 Task: Look for properties with 4 bedrooms.
Action: Mouse moved to (954, 135)
Screenshot: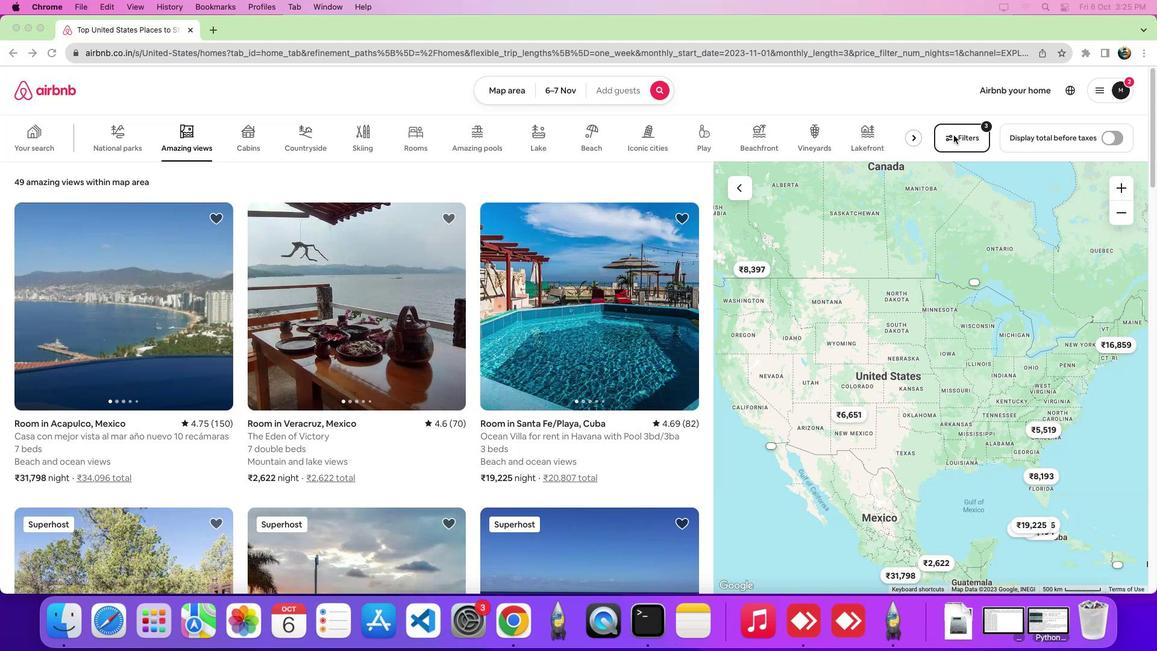 
Action: Mouse pressed left at (954, 135)
Screenshot: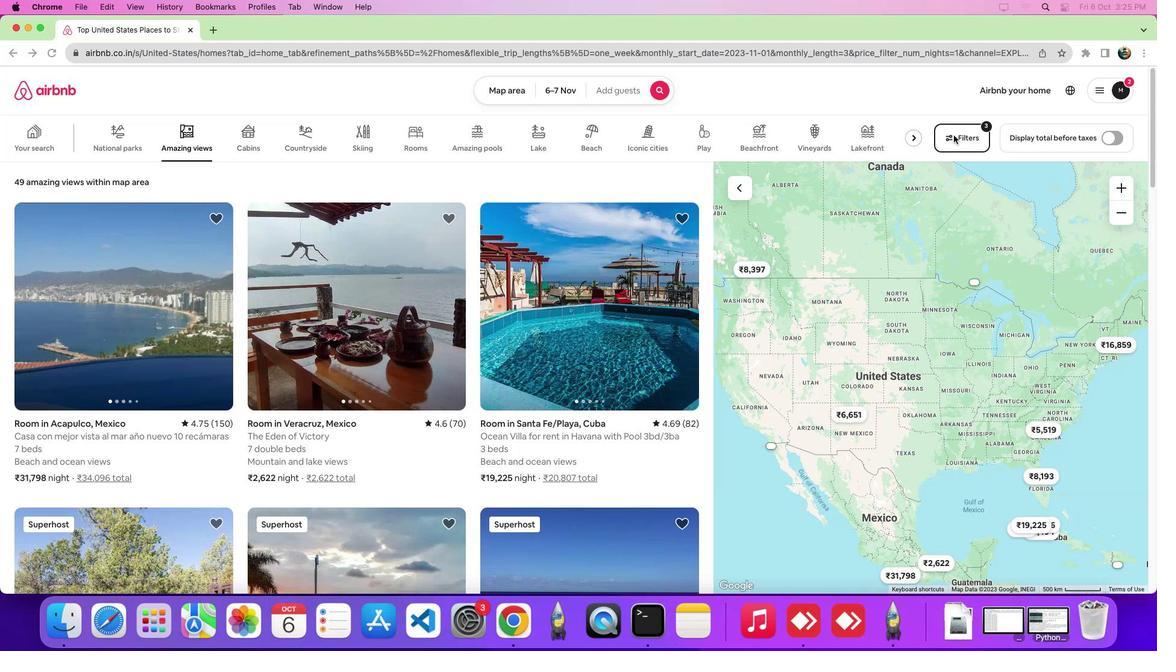 
Action: Mouse moved to (954, 135)
Screenshot: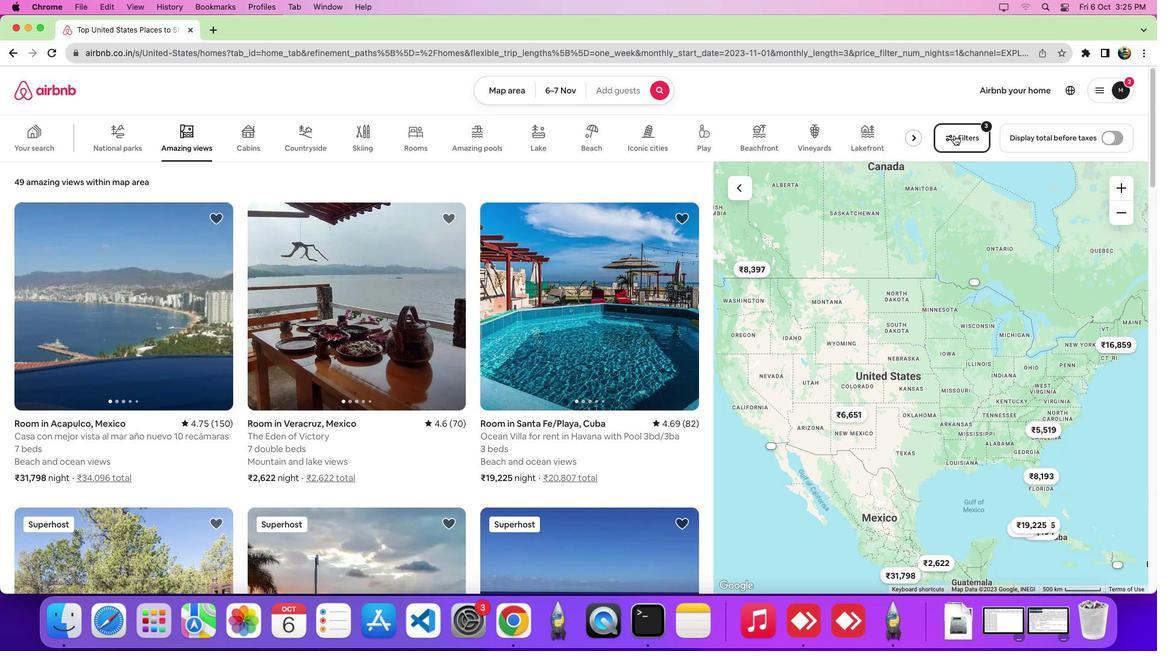 
Action: Mouse pressed left at (954, 135)
Screenshot: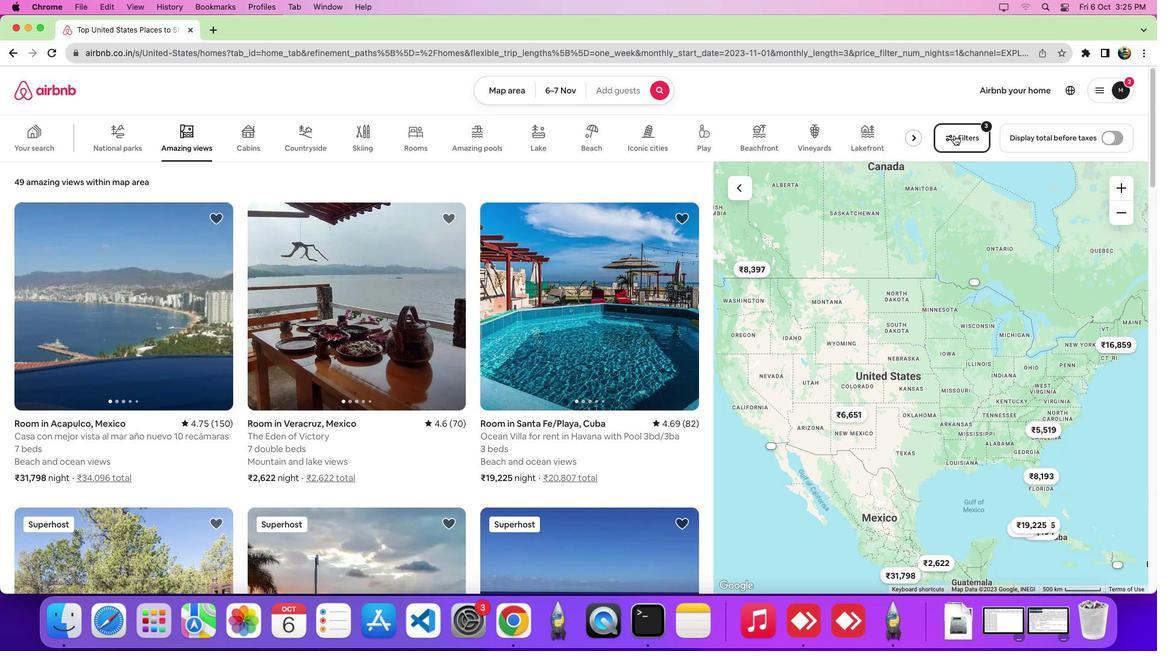 
Action: Mouse moved to (597, 215)
Screenshot: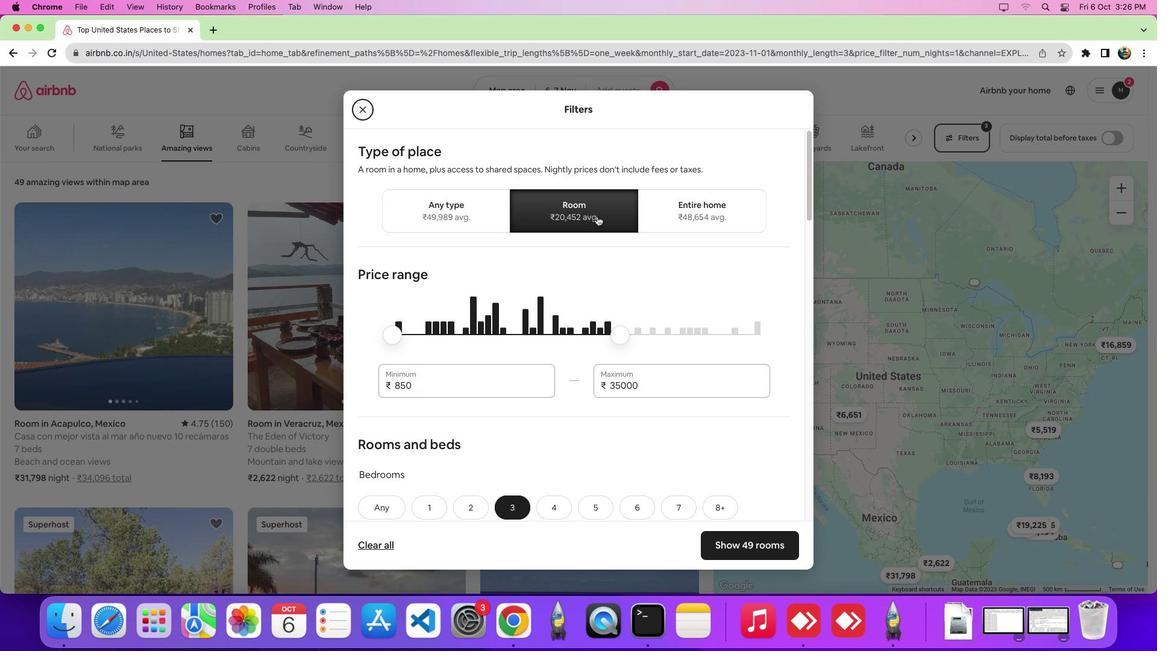 
Action: Mouse pressed left at (597, 215)
Screenshot: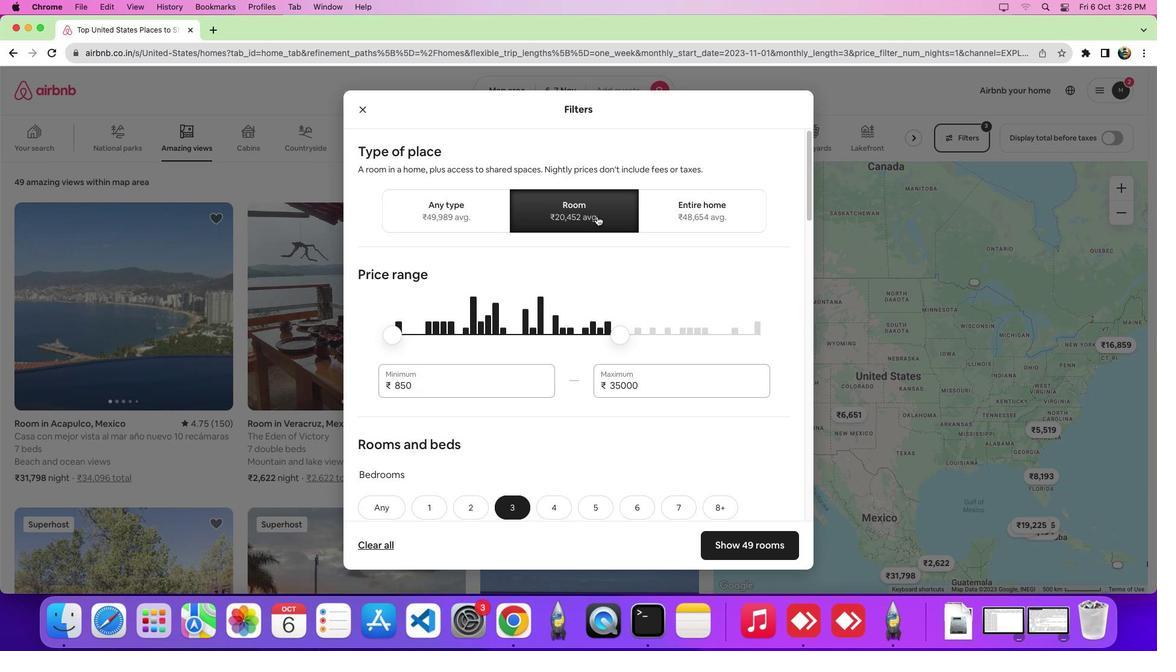 
Action: Mouse scrolled (597, 215) with delta (0, 0)
Screenshot: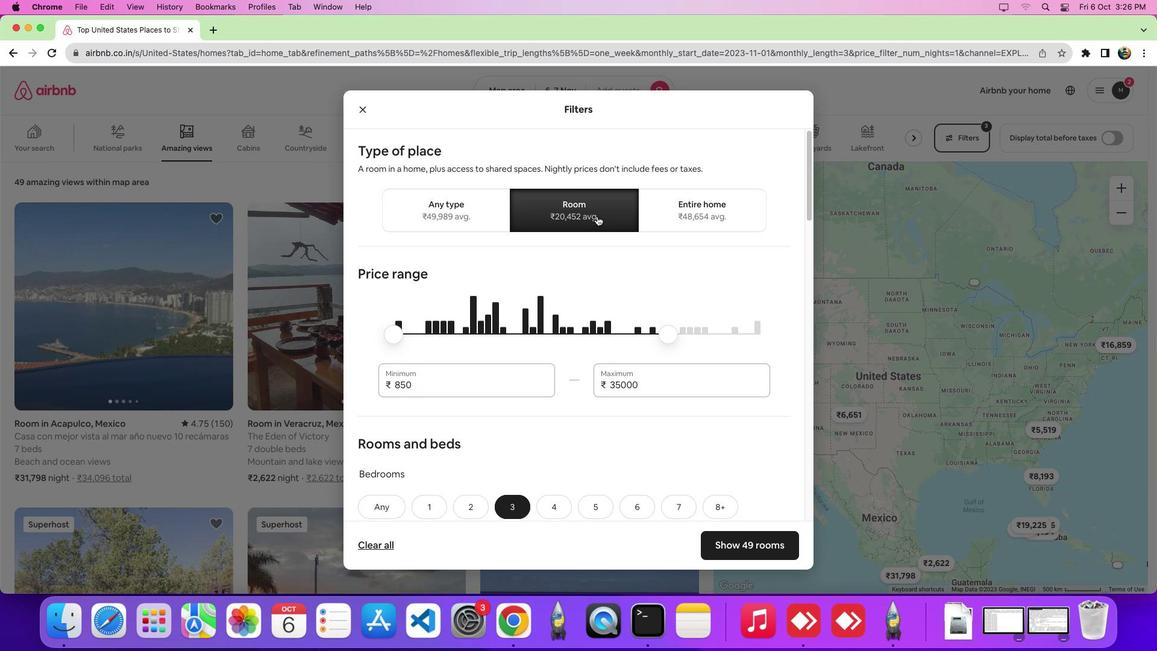 
Action: Mouse scrolled (597, 215) with delta (0, 0)
Screenshot: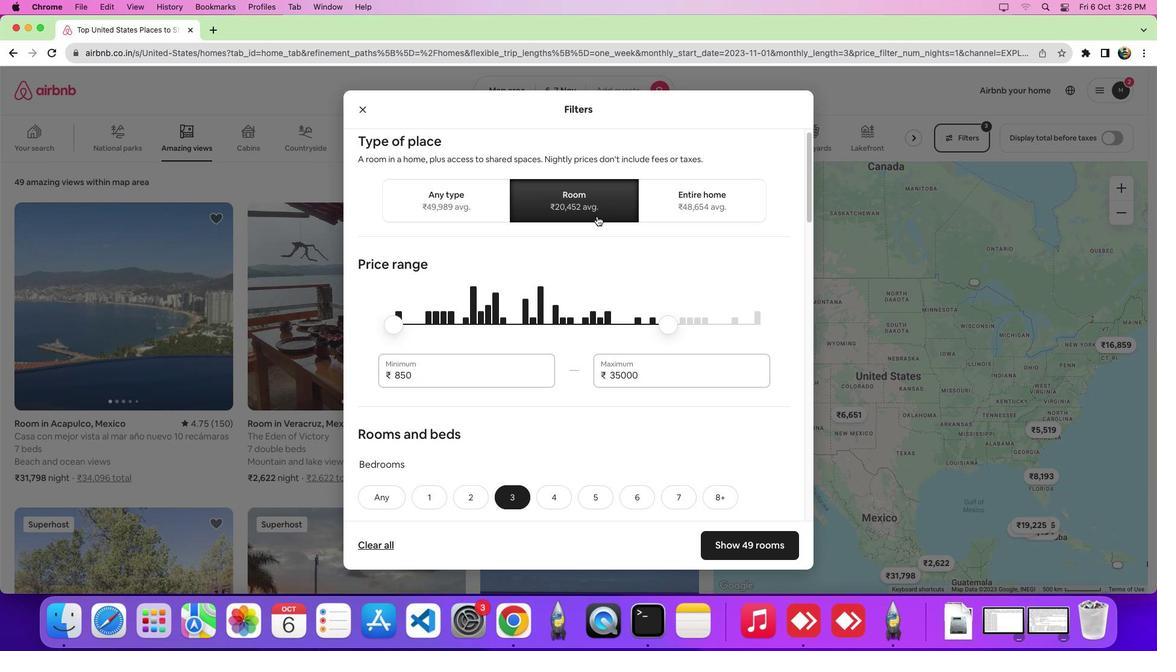 
Action: Mouse scrolled (597, 215) with delta (0, -2)
Screenshot: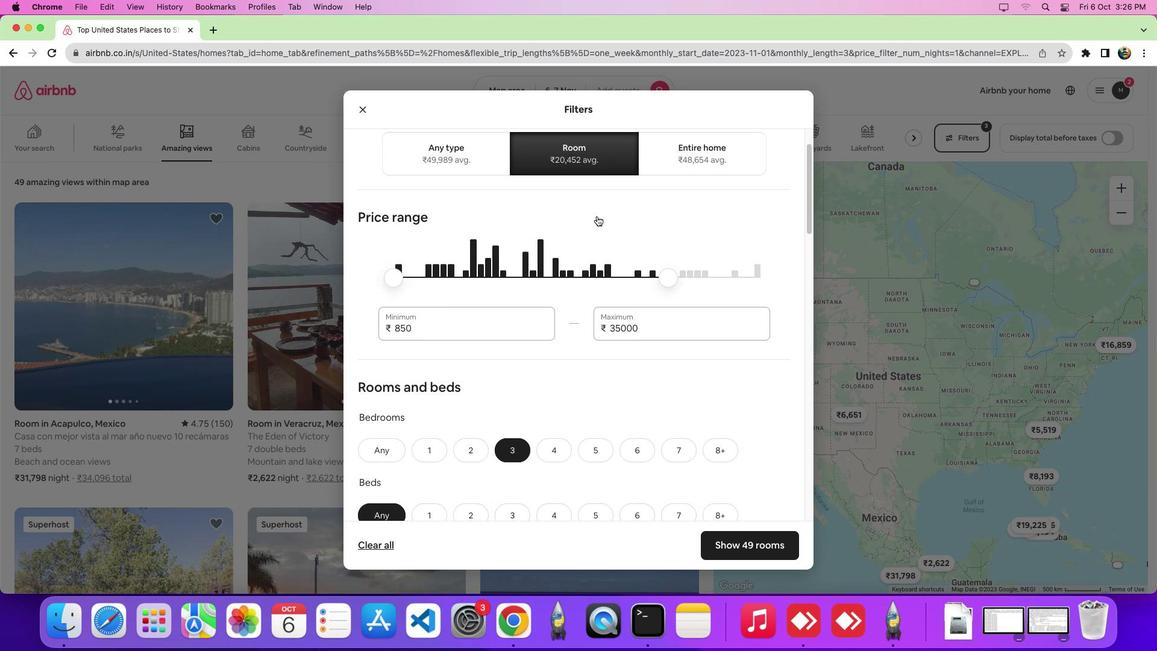 
Action: Mouse scrolled (597, 215) with delta (0, 0)
Screenshot: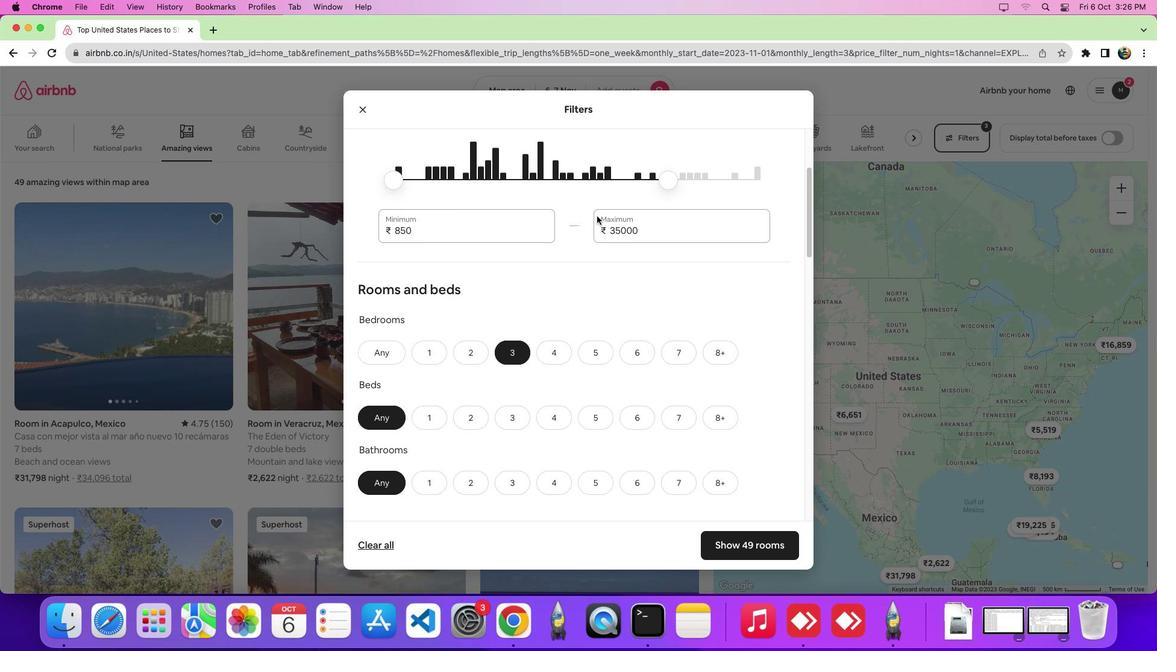 
Action: Mouse scrolled (597, 215) with delta (0, 0)
Screenshot: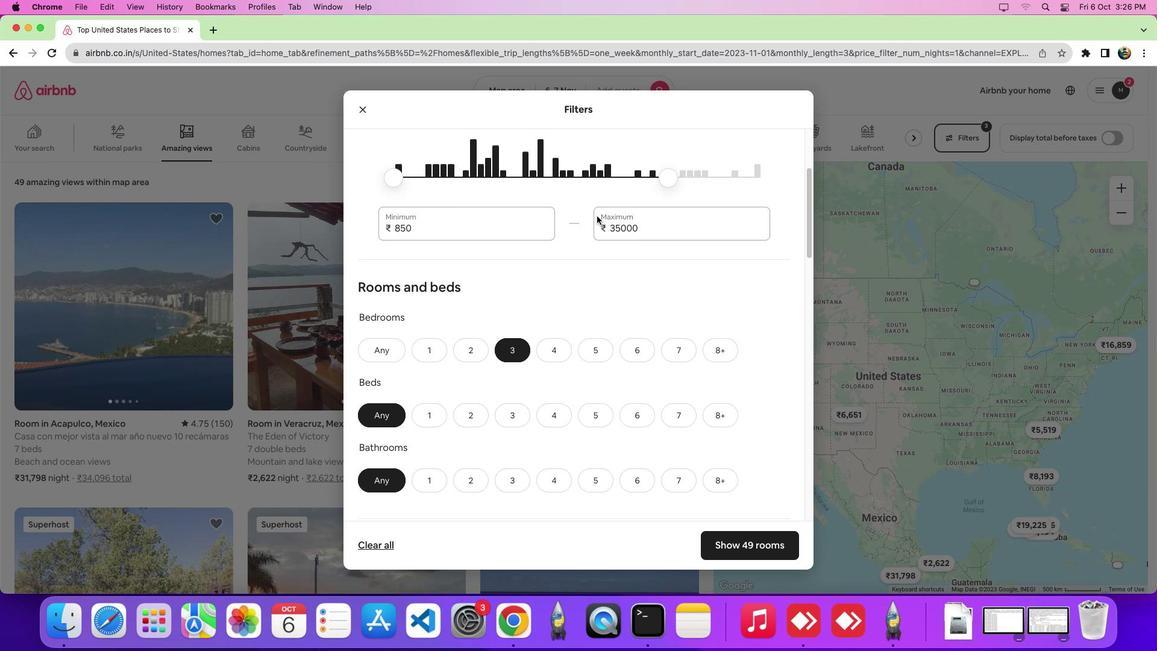 
Action: Mouse moved to (556, 331)
Screenshot: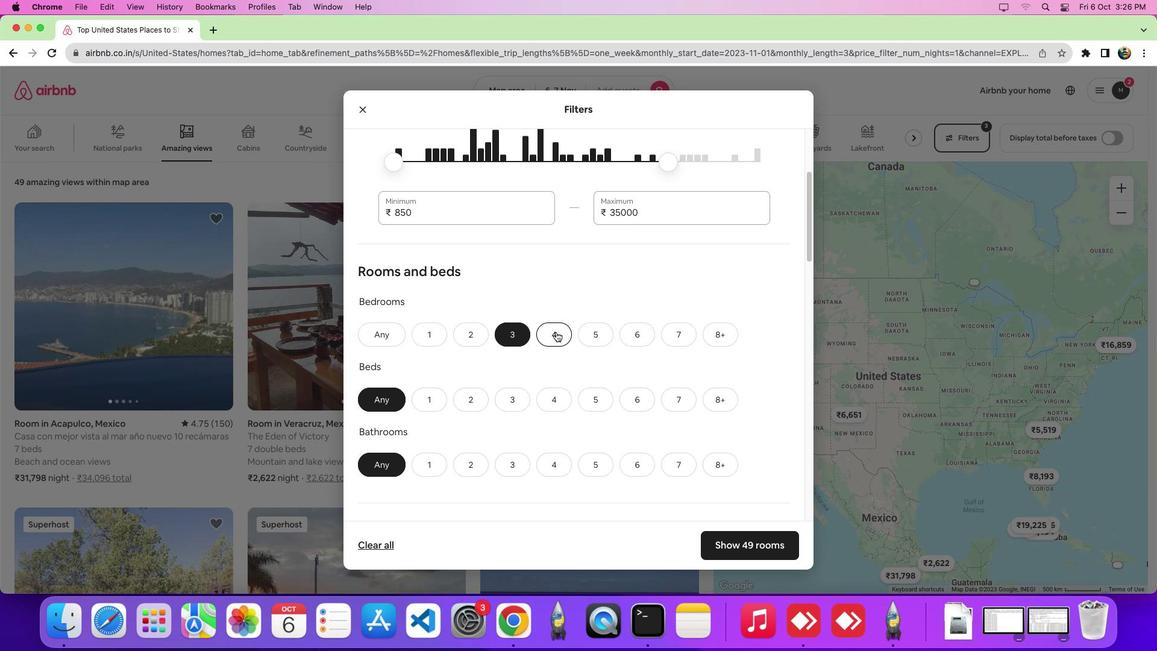 
Action: Mouse pressed left at (556, 331)
Screenshot: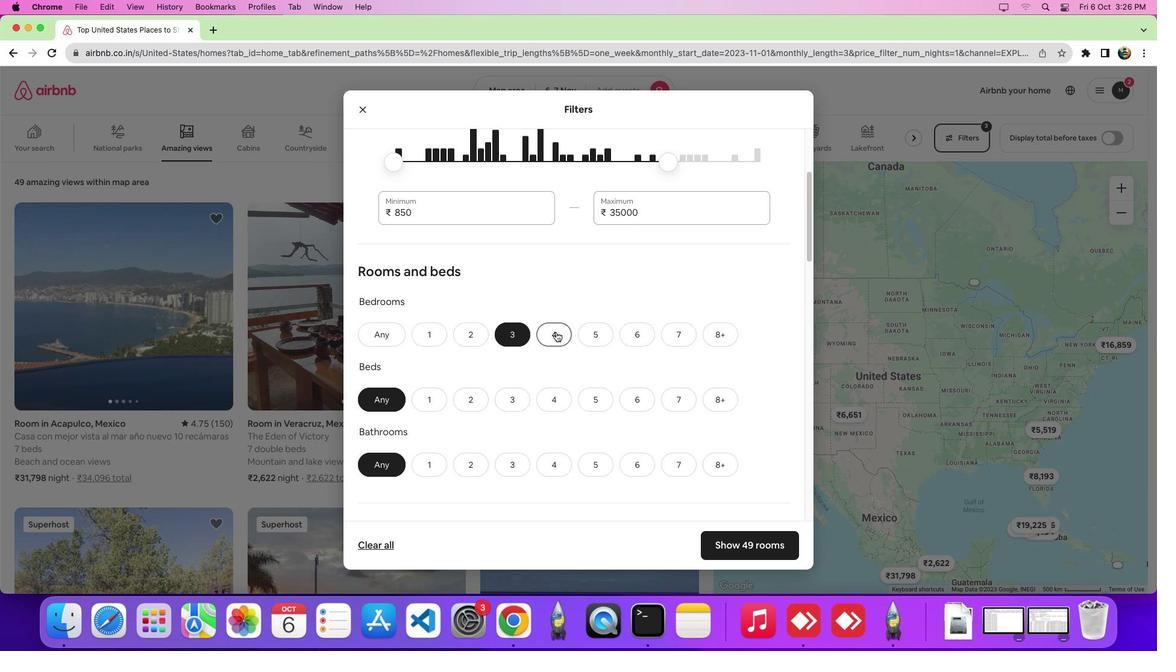 
Action: Mouse moved to (745, 543)
Screenshot: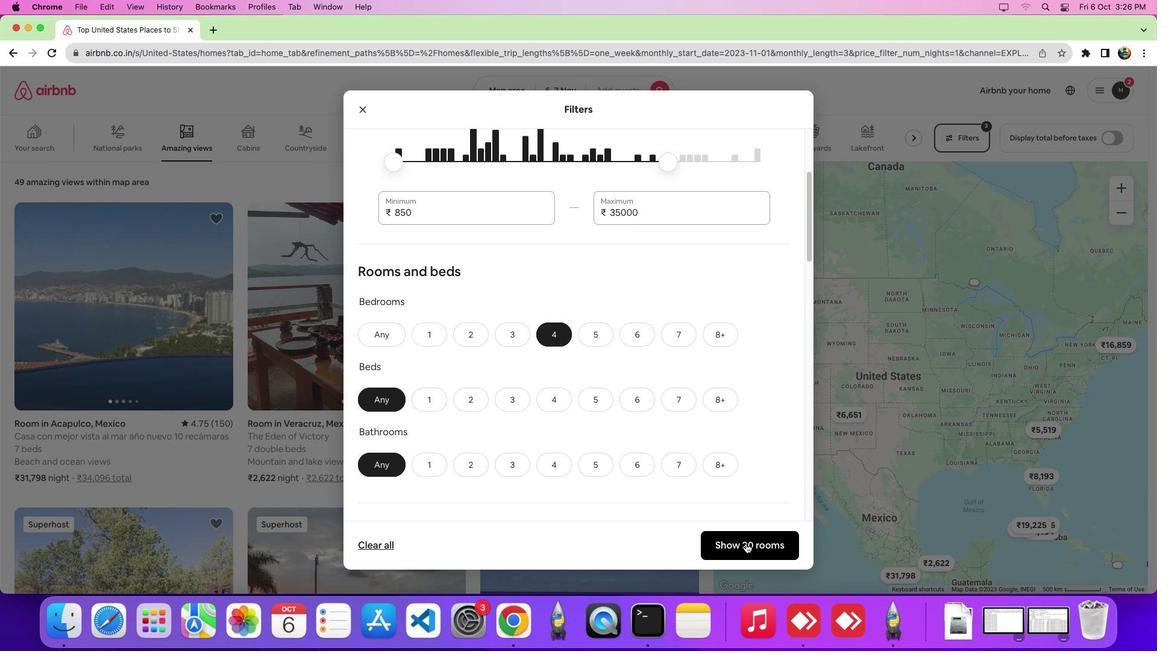 
Action: Mouse pressed left at (745, 543)
Screenshot: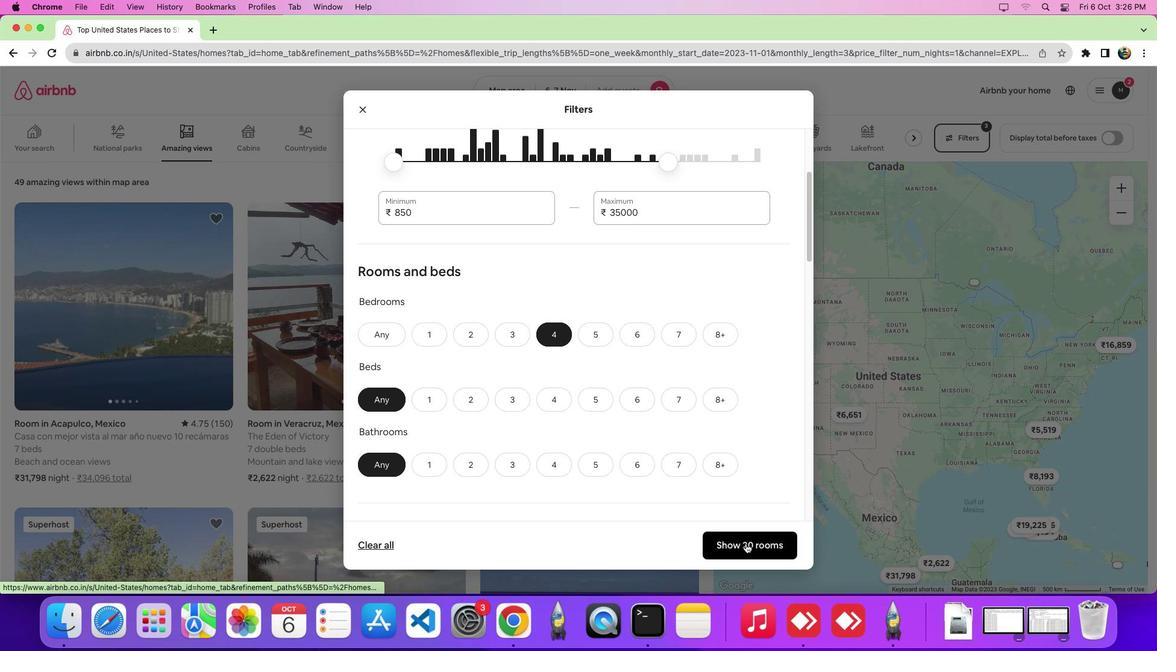 
Action: Mouse moved to (736, 562)
Screenshot: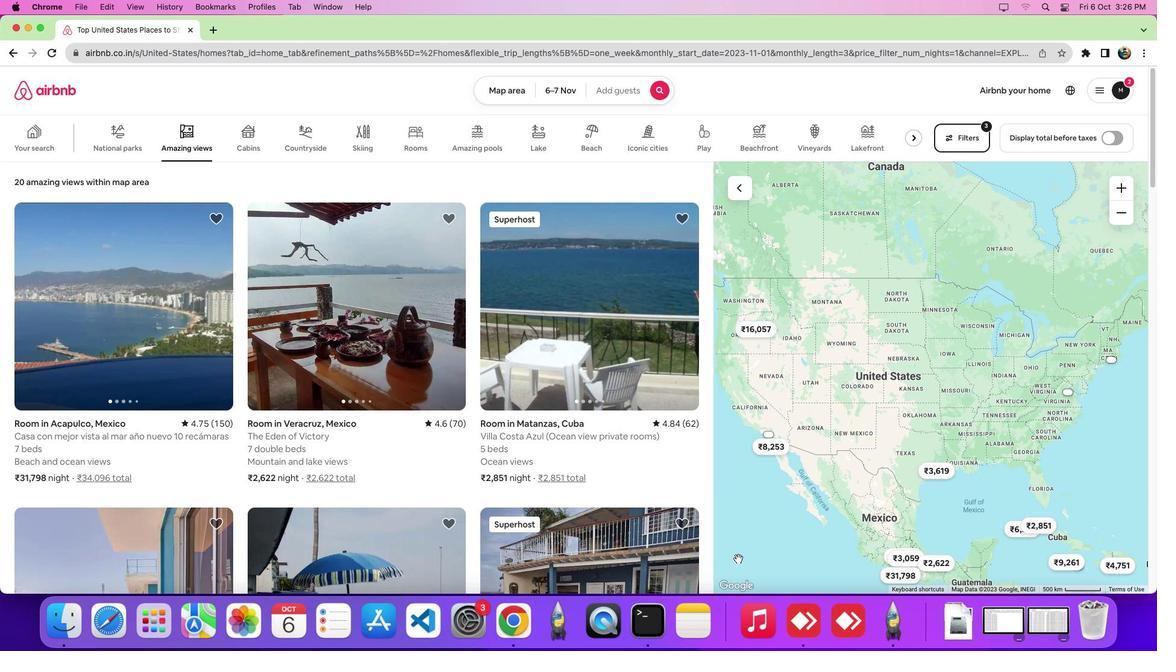 
